 Task: Create a contour plot of an electrostatic potential.
Action: Mouse moved to (188, 109)
Screenshot: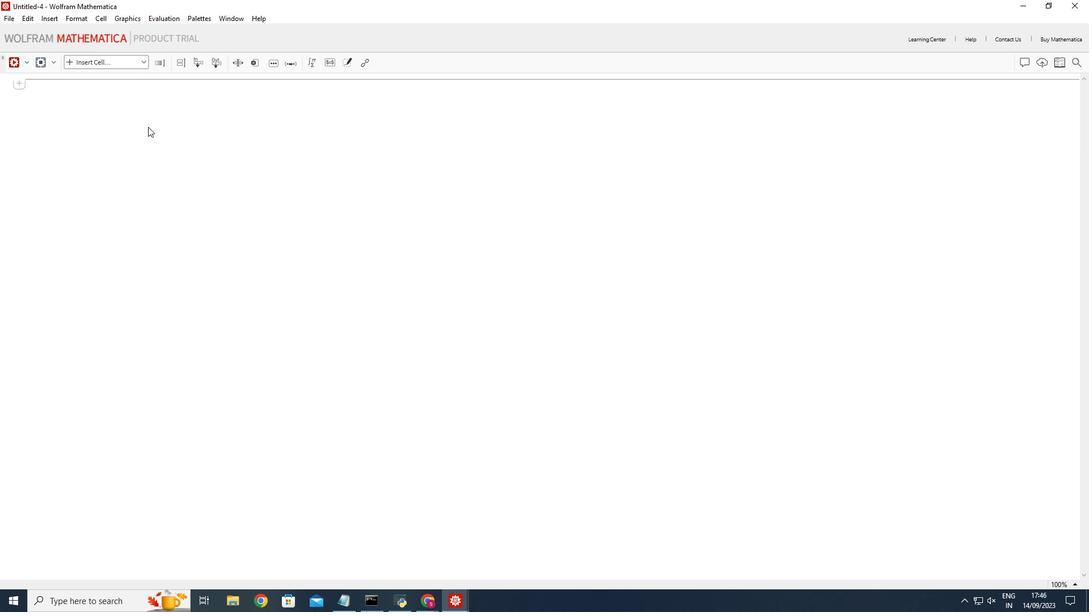 
Action: Mouse pressed left at (188, 109)
Screenshot: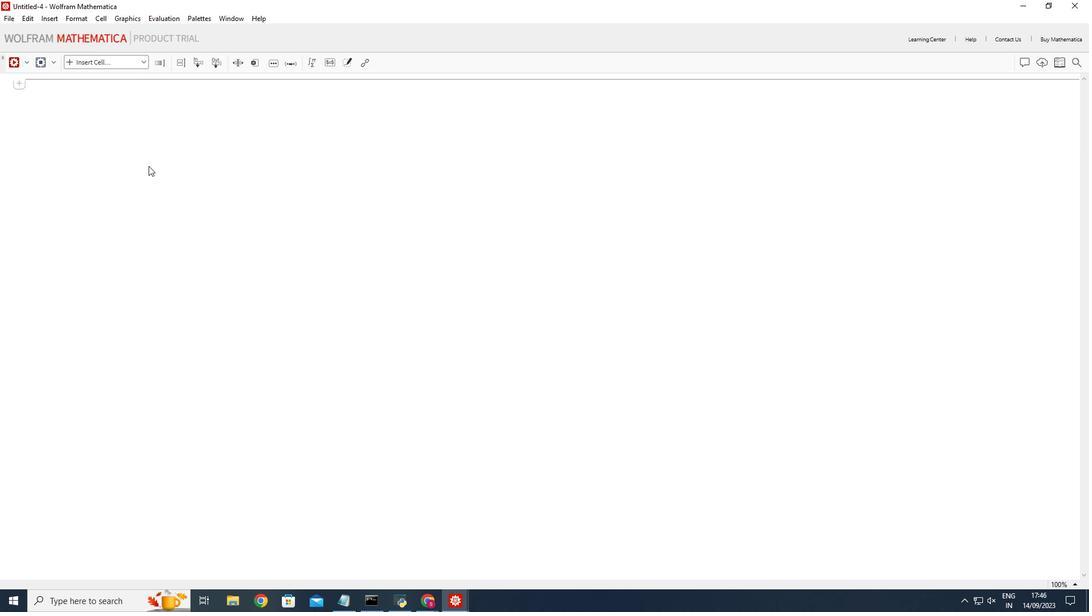 
Action: Mouse moved to (148, 127)
Screenshot: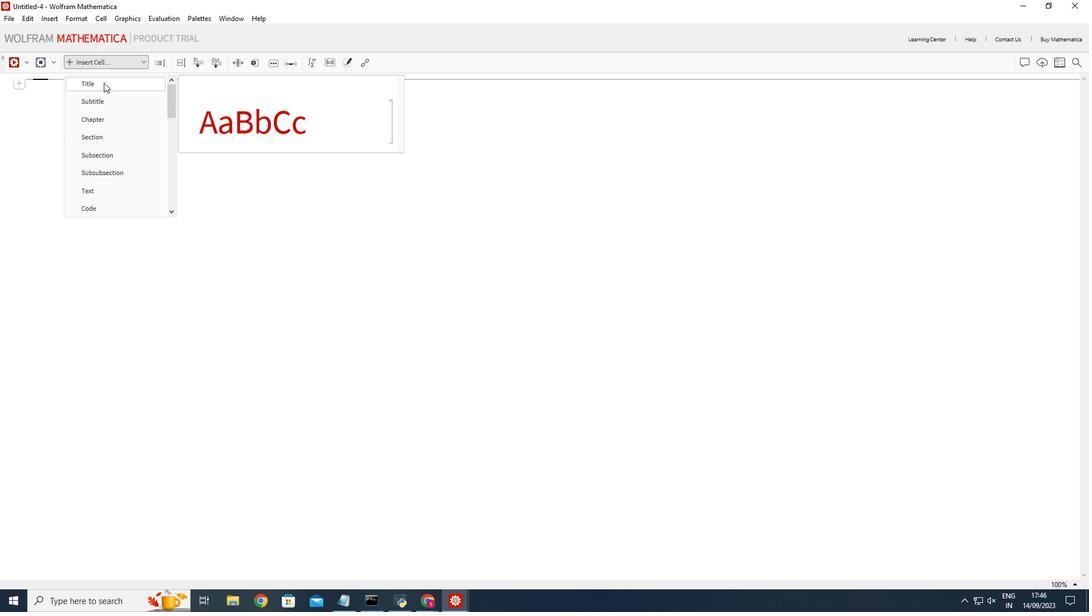 
Action: Mouse pressed left at (148, 127)
Screenshot: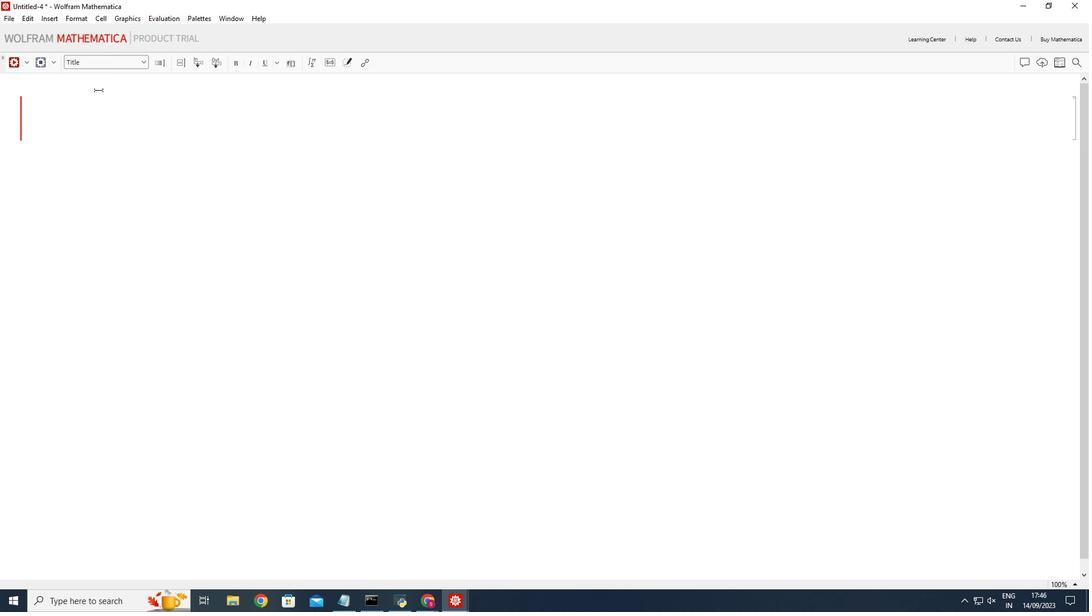 
Action: Mouse moved to (133, 152)
Screenshot: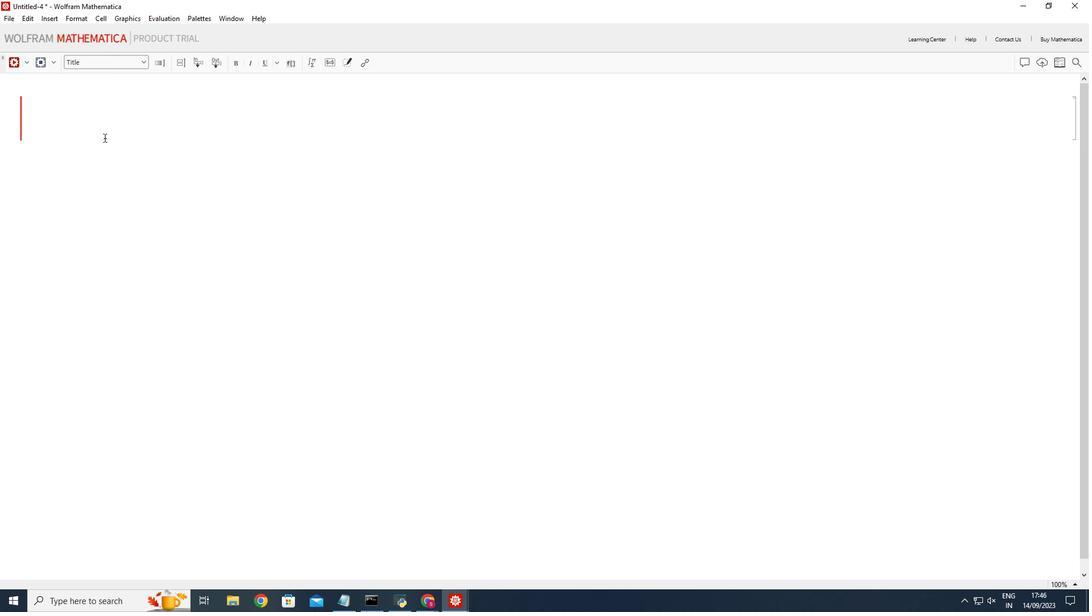
Action: Mouse pressed left at (133, 152)
Screenshot: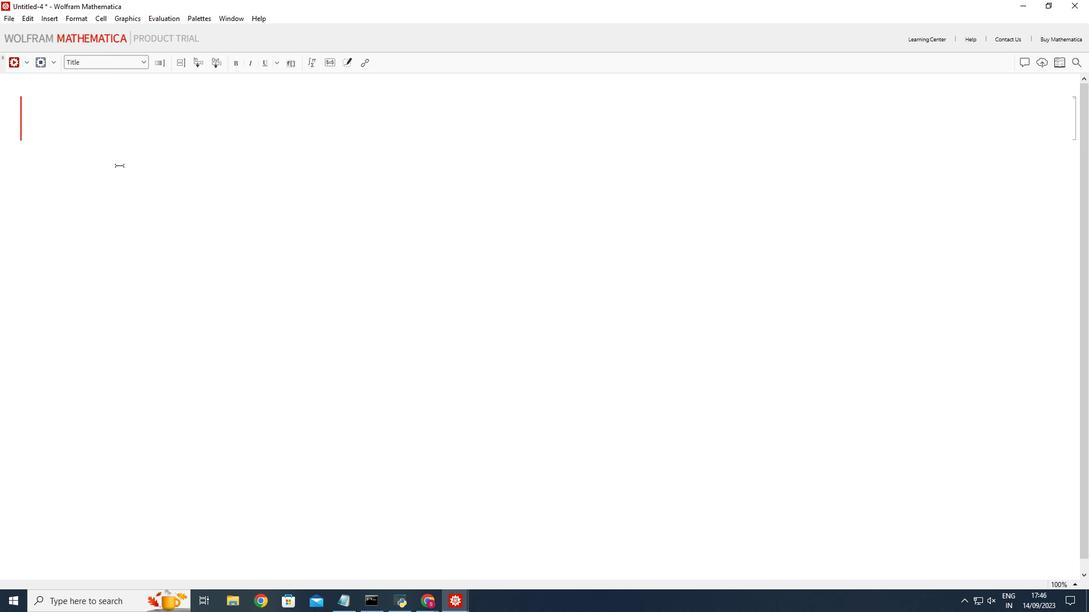 
Action: Mouse moved to (309, 331)
Screenshot: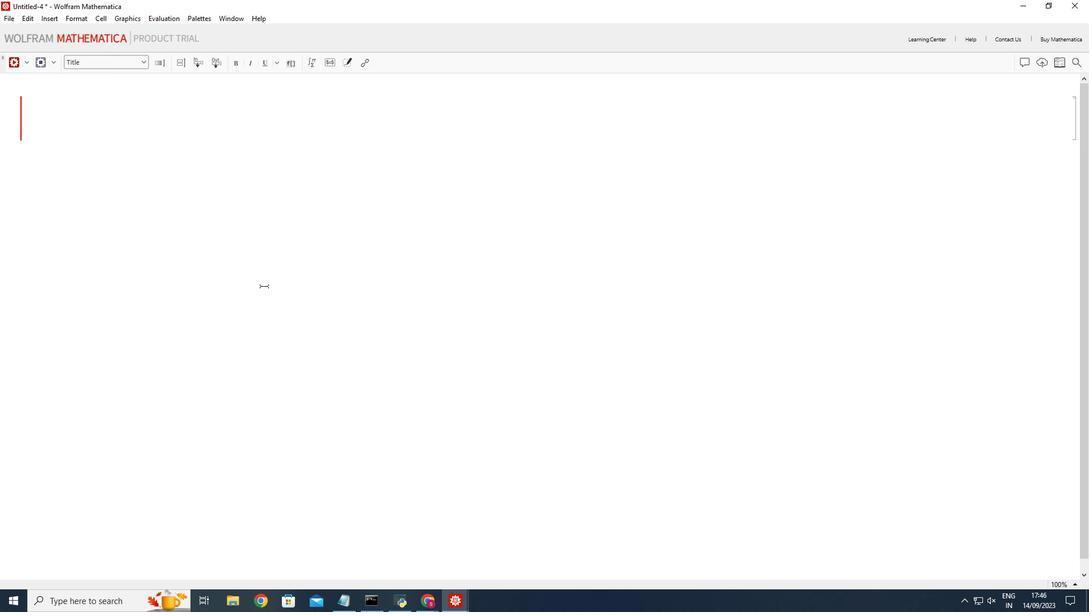 
Action: Key pressed <Key.shift_r>Electrostatic<Key.space><Key.shift_r>Potential
Screenshot: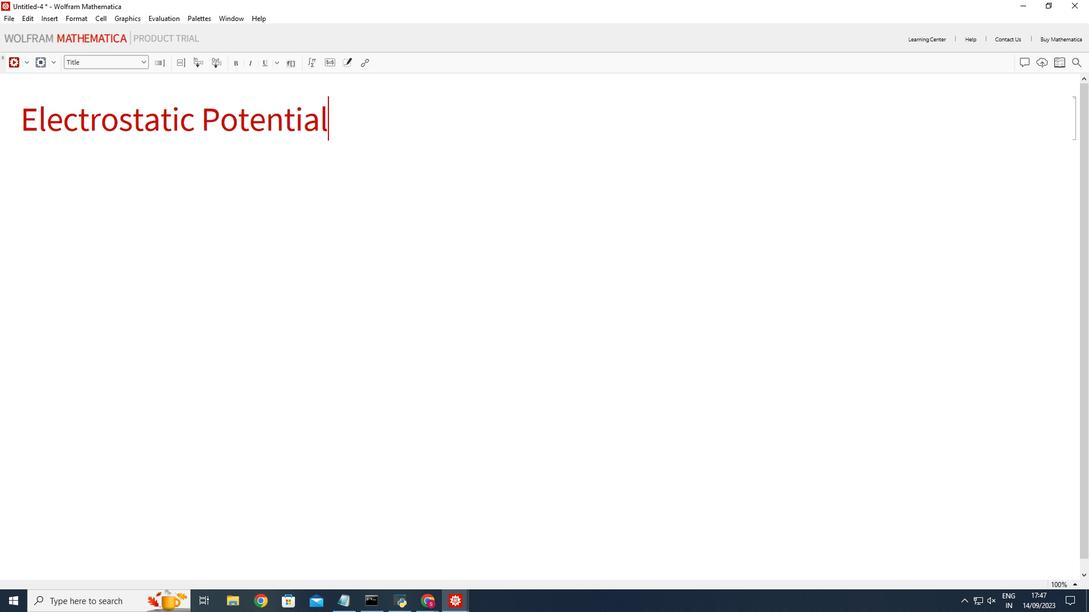 
Action: Mouse moved to (304, 277)
Screenshot: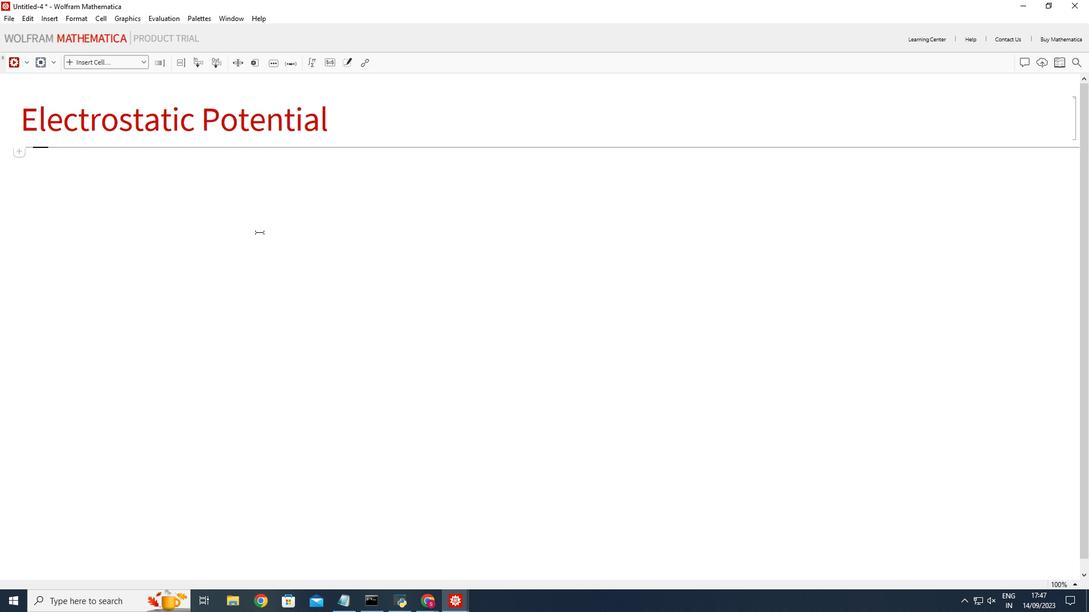 
Action: Mouse pressed left at (304, 277)
Screenshot: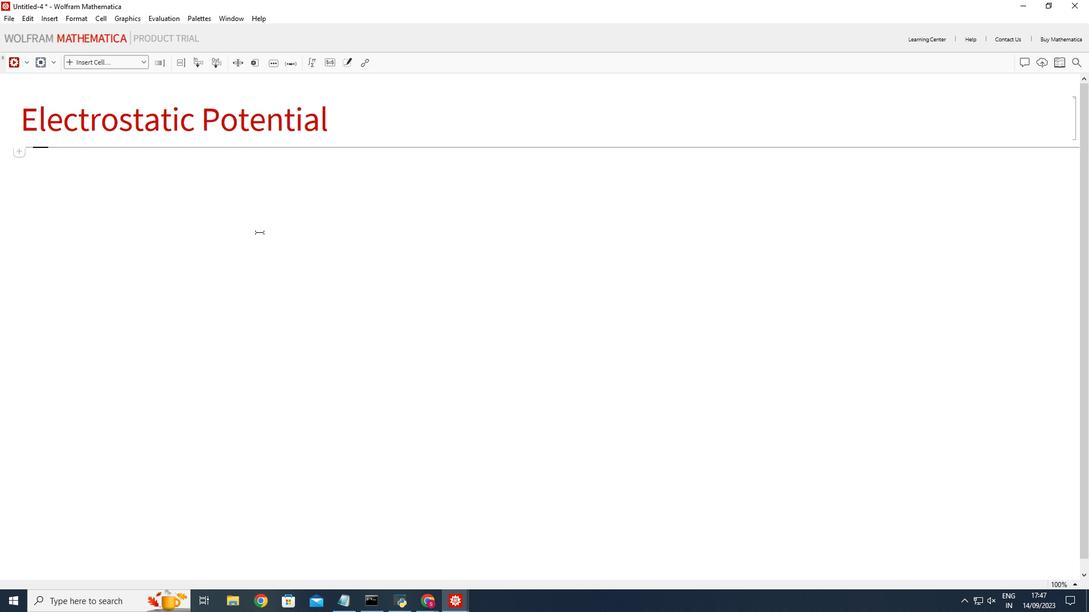 
Action: Mouse moved to (190, 110)
Screenshot: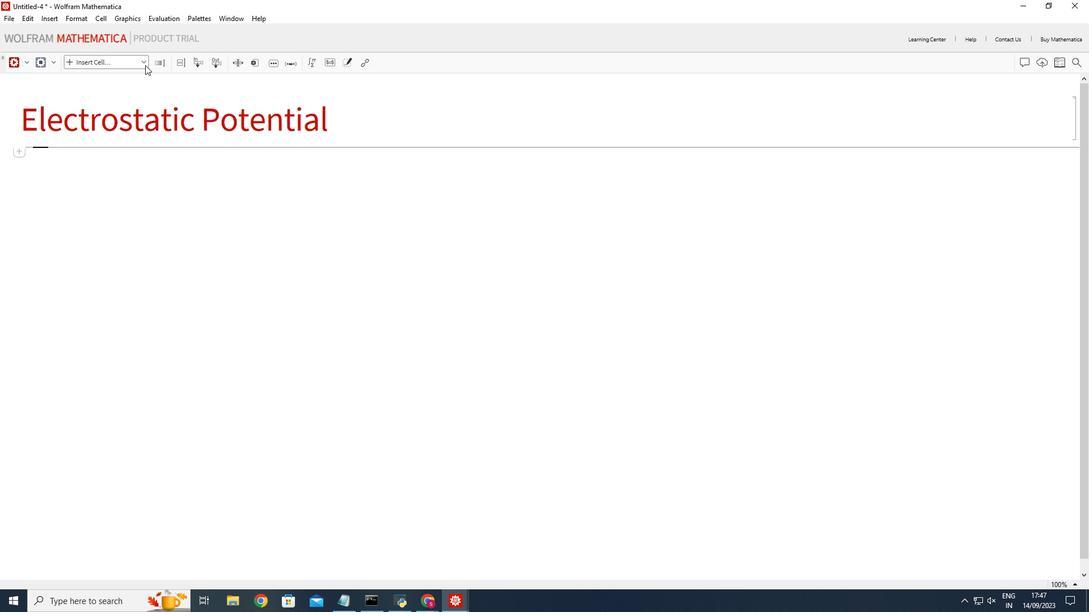 
Action: Mouse pressed left at (190, 110)
Screenshot: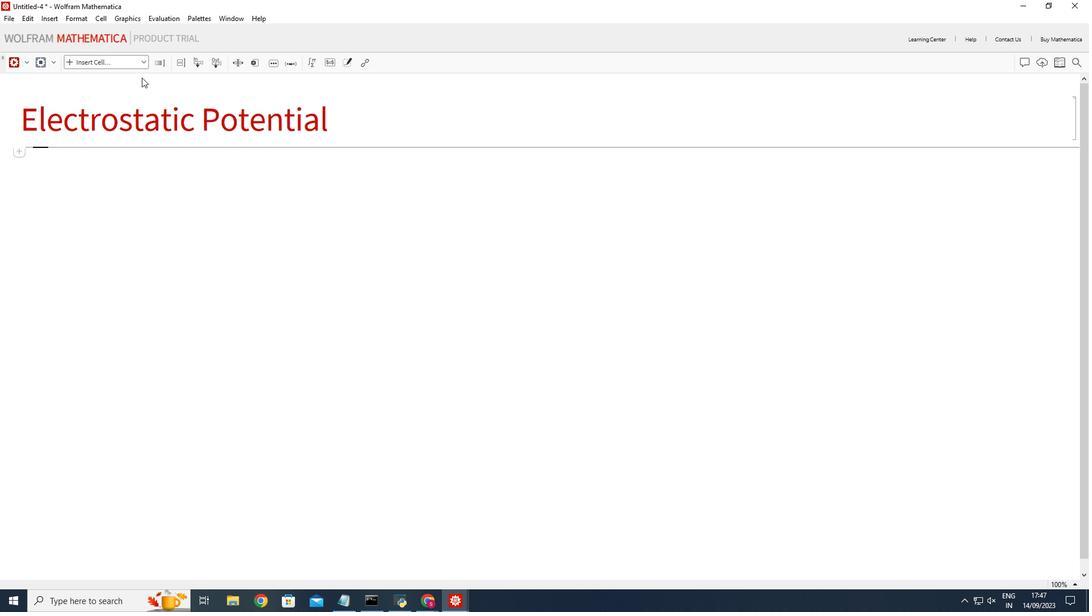
Action: Mouse moved to (144, 250)
Screenshot: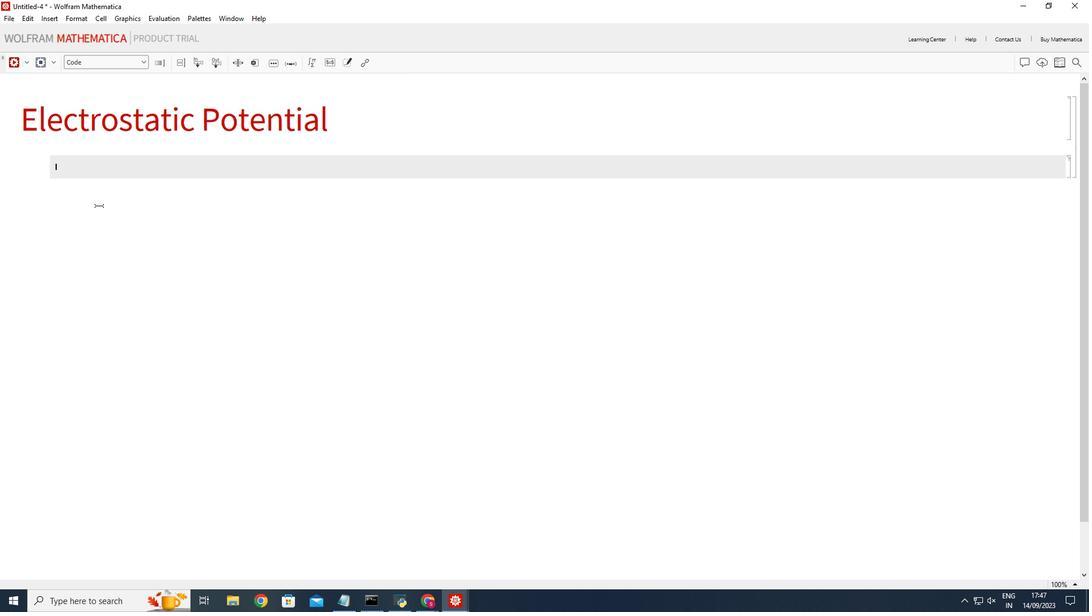 
Action: Mouse pressed left at (144, 250)
Screenshot: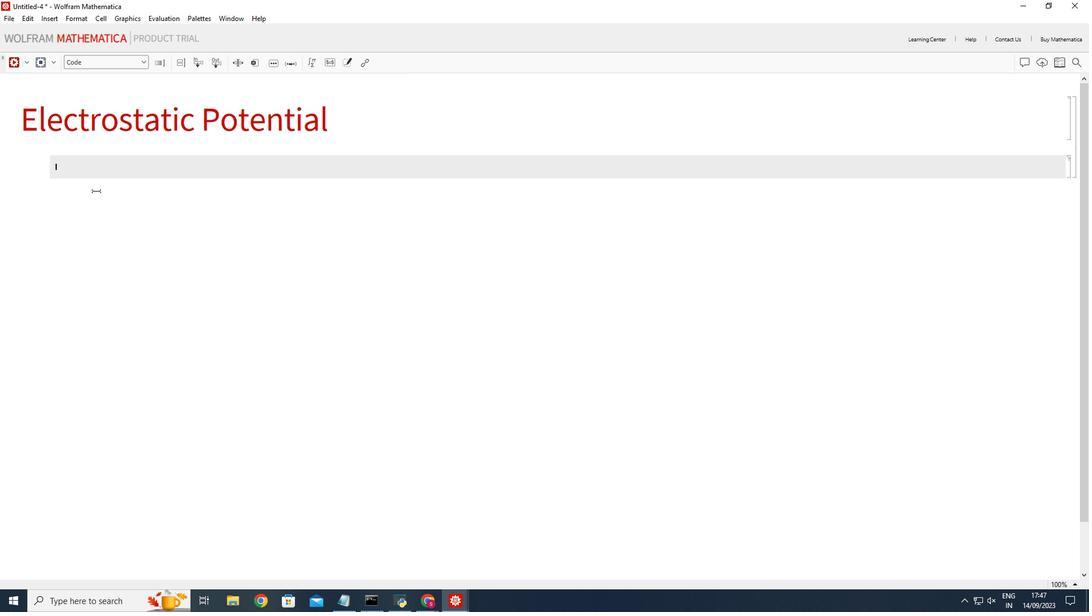 
Action: Mouse moved to (141, 208)
Screenshot: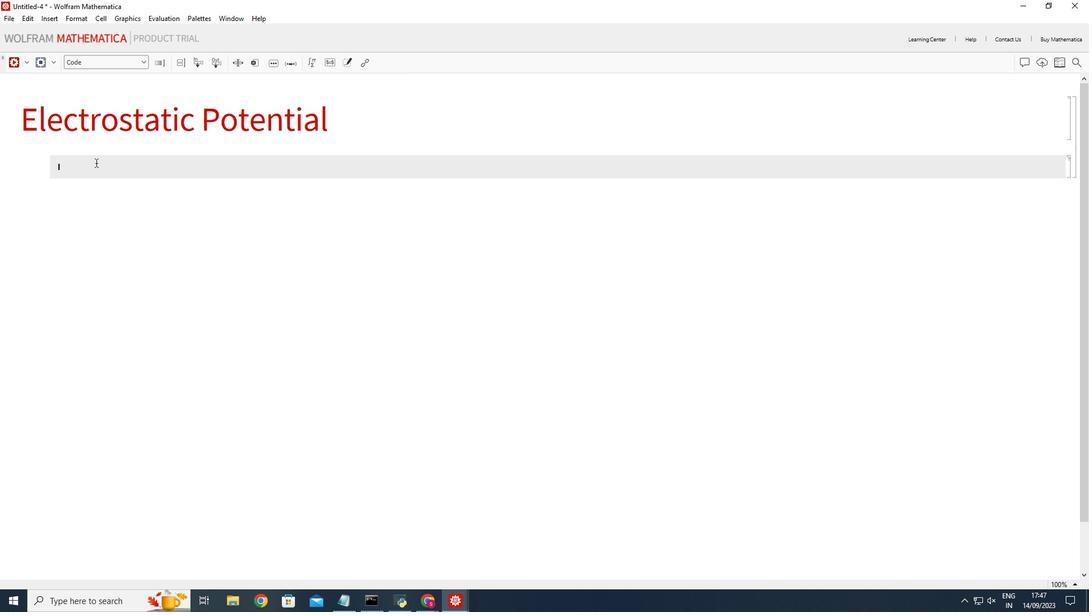 
Action: Mouse pressed left at (141, 208)
Screenshot: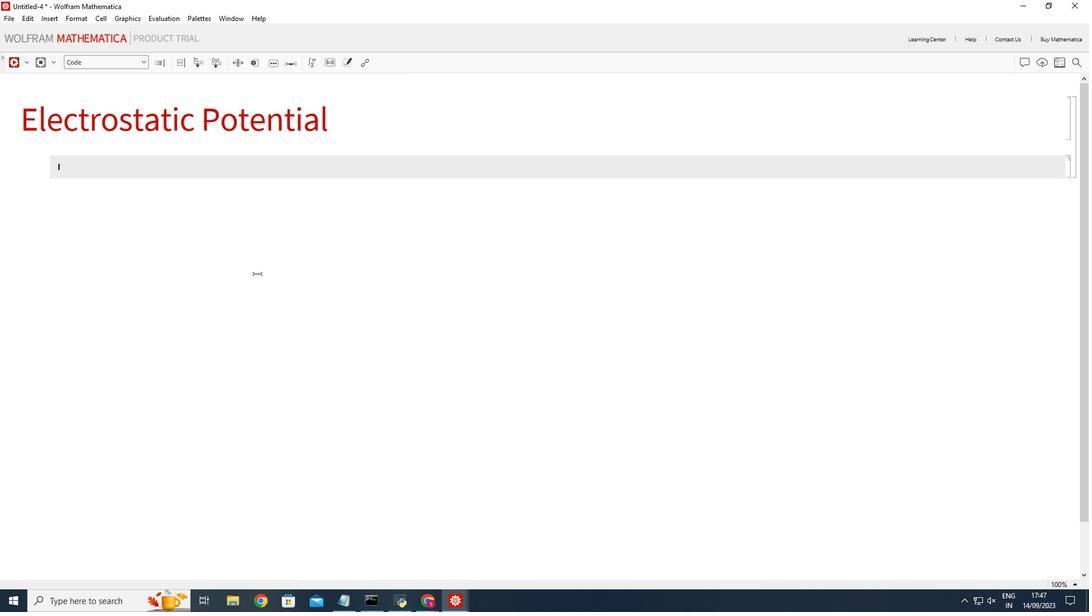 
Action: Mouse moved to (302, 318)
Screenshot: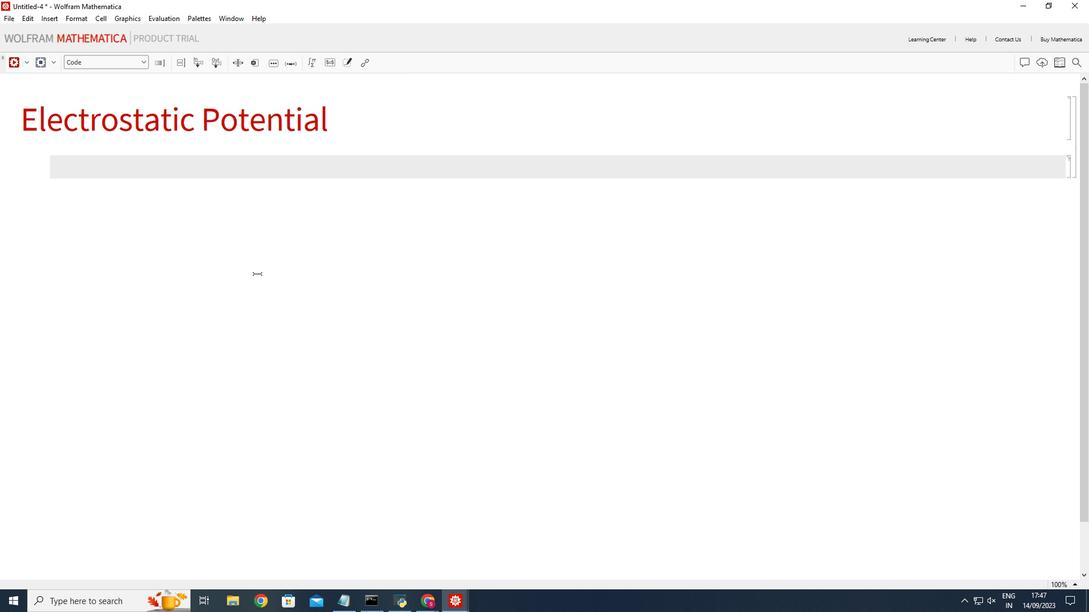 
Action: Key pressed <Key.shift_r>(*<Key.space>define<Key.space>the<Key.space>electrostatic<Key.space>potential<Key.space>function<Key.space><Key.right><Key.right><Key.enter>potential<Key.enter>[x<Key.shift_r>_,y<Key.shift_r>_<Key.right><Key.space><Key.shift_r>:=<Key.space>1/<Key.shift_r>Norm[<Key.shift_r>{x,y<Key.right><Key.right><Key.enter><Key.enter><Key.shift_r>(*<Key.space>create<Key.space>a<Key.space>contour<Key.space>plot<Key.space>of<Key.space>the<Key.space>electrostatic<Key.space>potential<Key.space><Key.right><Key.right><Key.enter><Key.shift_r>Contour<Key.space><Key.backspace><Key.shift_r>plot<Key.enter>[potential[x,y<Key.right>,<Key.space><Key.shift_r>{x,-2,2<Key.right>,<Key.space><Key.shift_r>{y,-2,2<Key.right>,<Key.enter><Key.shift_r>Contours<Key.enter><Key.backspace><Key.backspace><Key.backspace><Key.backspace><Key.backspace><Key.backspace><Key.backspace><Key.space>-<Key.shift_r>><Key.space><Key.backspace><Key.backspace><Key.backspace><Key.backspace>s<Key.space>-<Key.shift_r>><Key.space>20,<Key.space><Key.shift_r>Color<Key.shift_r>Function<Key.enter><Key.space><Key.shift_r>"<Key.shift_r>Temperature<Key.shift_r>Map<Key.right>,<Key.space><Key.shift_r>Plor<Key.shift_r>Legends<Key.enter><Key.backspace><Key.backspace><Key.backspace><Key.backspace><Key.backspace><Key.backspace><Key.backspace><Key.backspace><Key.backspace>t<Key.shift_r>Legends<Key.enter><Key.shift_r>Automa<Key.enter>,<Key.space><Key.shift_r>Frame<Key.shift_r>Label<Key.enter><Key.shift_r>{<Key.shift_r>:<Key.backspace><Key.shift_r>"<Key.shift_r>X<Key.right>,<Key.space><Key.shift_r>"<Key.shift_r>Y<Key.right>,<Key.space><Key.shift_r>"<Key.shift_r>Electrostatic<Key.space>potential<Key.enter><Key.left><Key.left><Key.left><Key.left><Key.left><Key.left><Key.left><Key.left><Key.left><Key.left><Key.left><Key.right><Key.shift_r><Key.shift_r><Key.shift_r>Electrostatic<Key.space><Key.right><Key.backspace><Key.shift_r>P<Key.right><Key.right><Key.right><Key.right><Key.right><Key.right><Key.right><Key.right><Key.right><Key.right><Key.right><Key.shift_r><Key.enter>
Screenshot: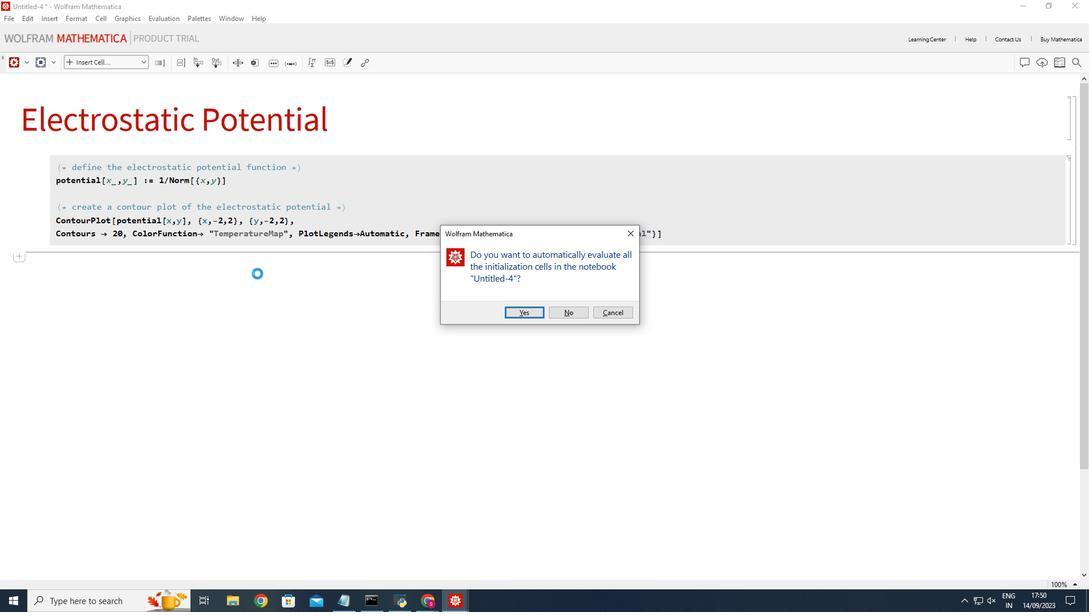 
Action: Mouse moved to (562, 359)
Screenshot: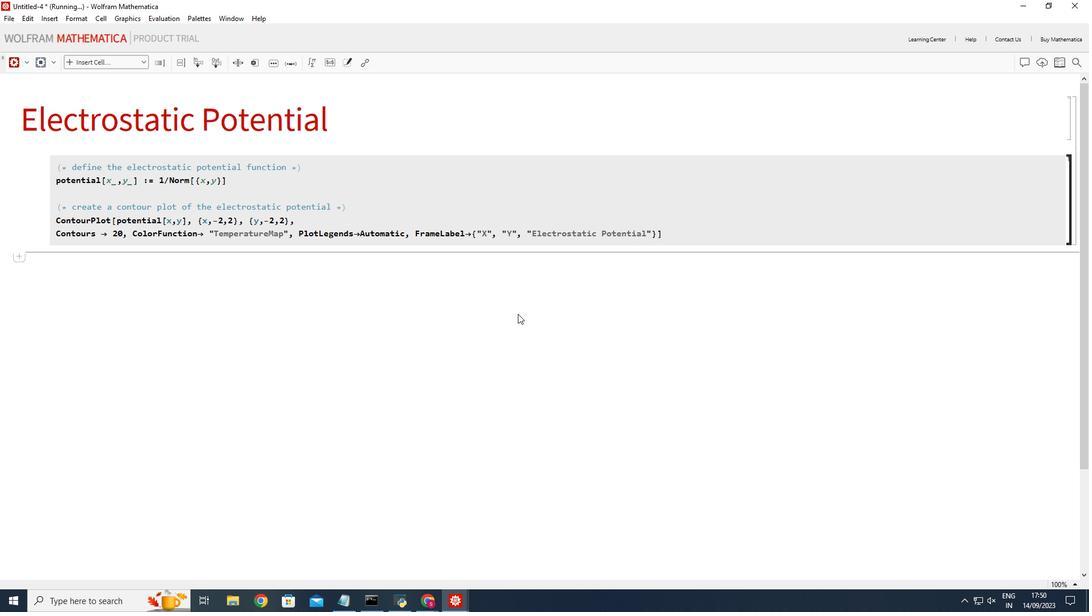 
Action: Mouse pressed left at (562, 359)
Screenshot: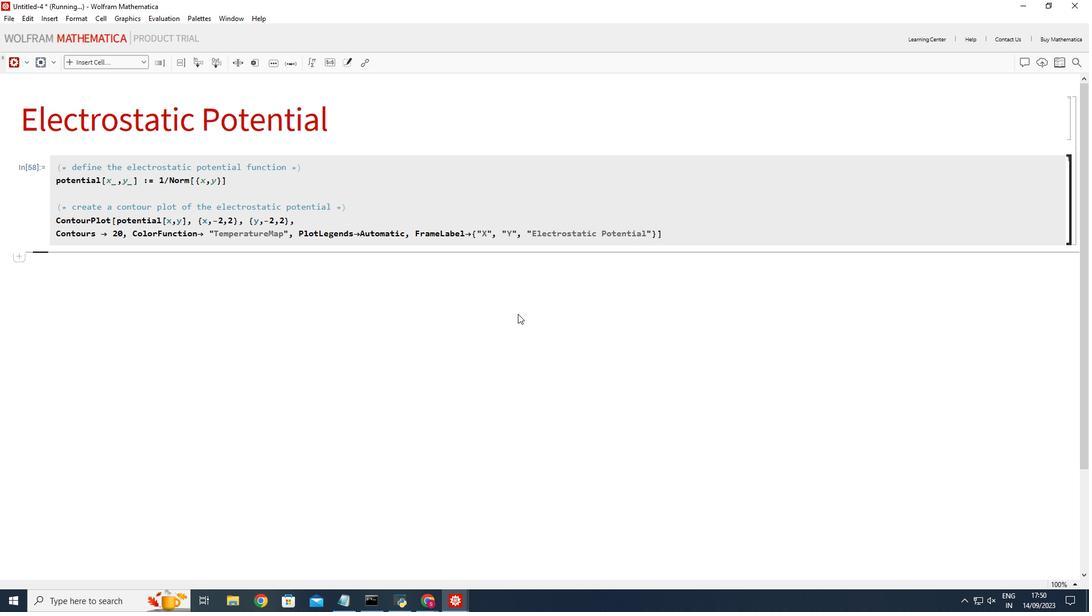 
Action: Mouse moved to (558, 366)
Screenshot: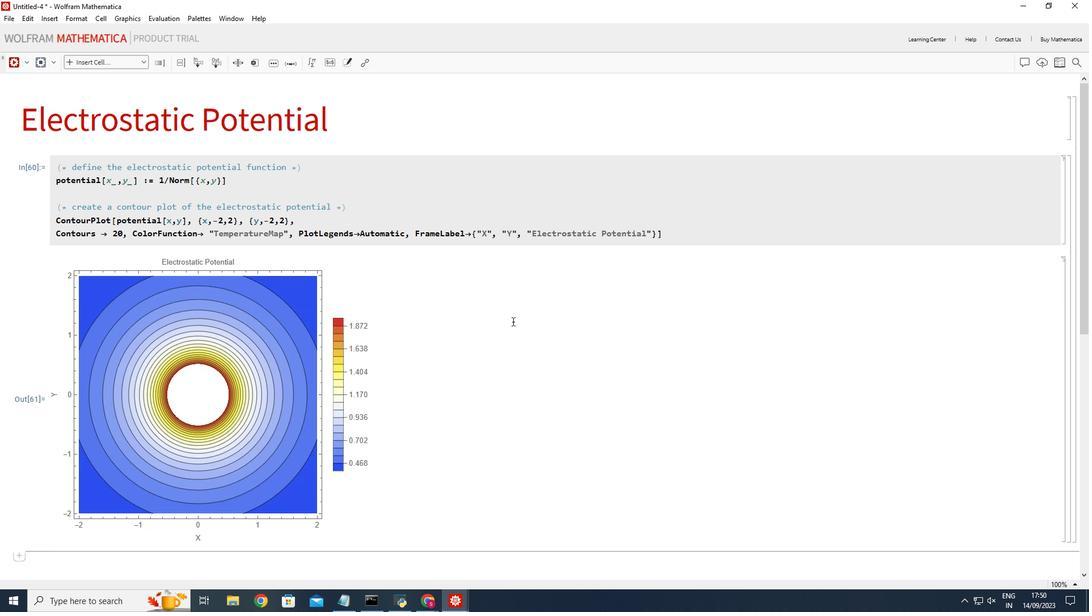 
Action: Mouse scrolled (558, 366) with delta (0, 0)
Screenshot: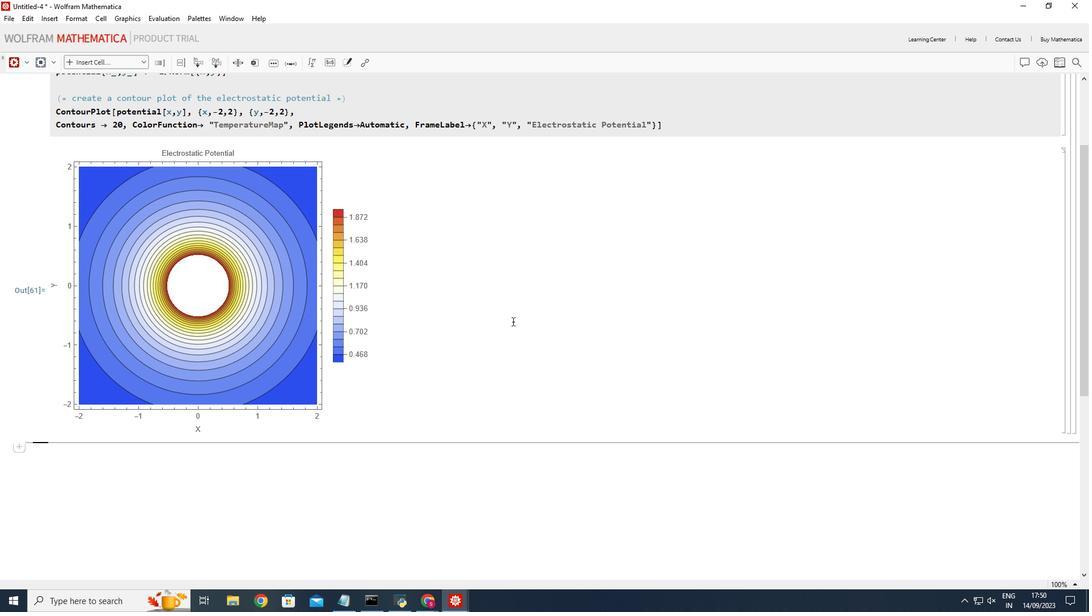 
Action: Mouse scrolled (558, 366) with delta (0, 0)
Screenshot: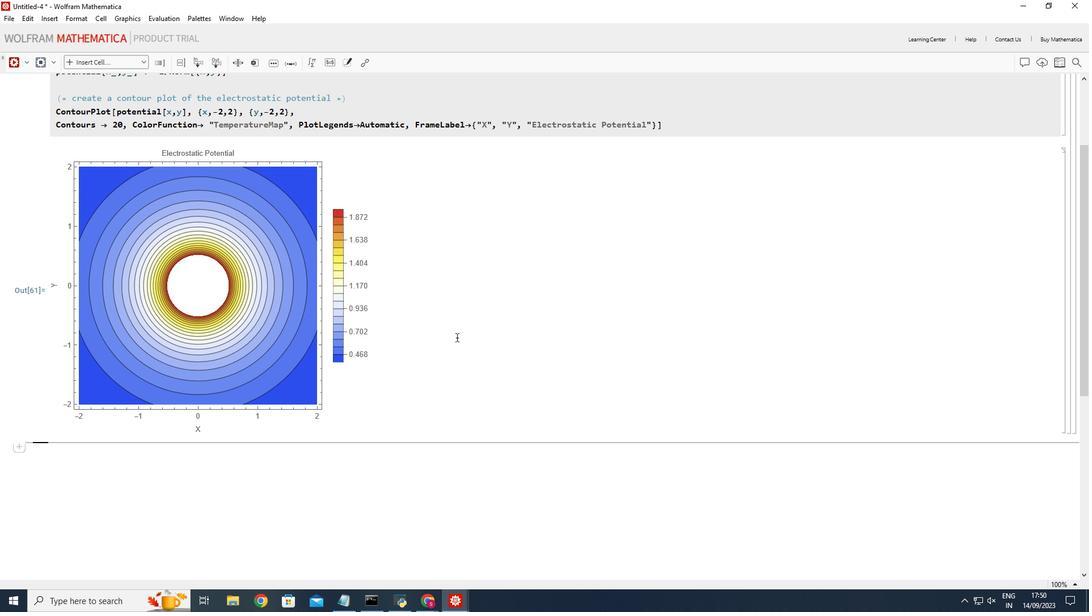
Action: Mouse moved to (308, 393)
Screenshot: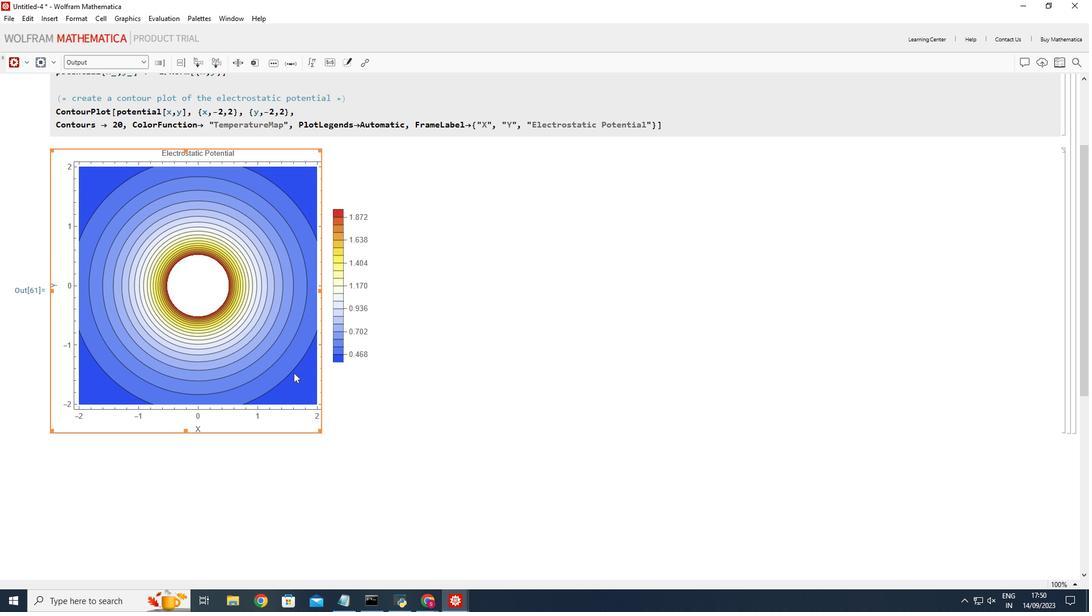 
Action: Mouse pressed left at (308, 393)
Screenshot: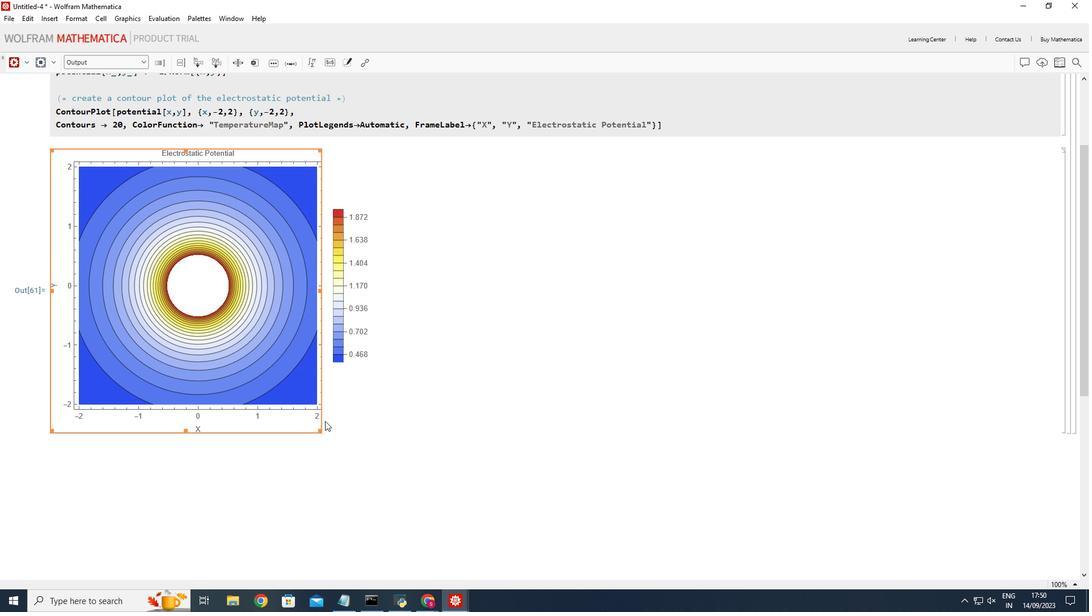 
Action: Mouse moved to (365, 477)
Screenshot: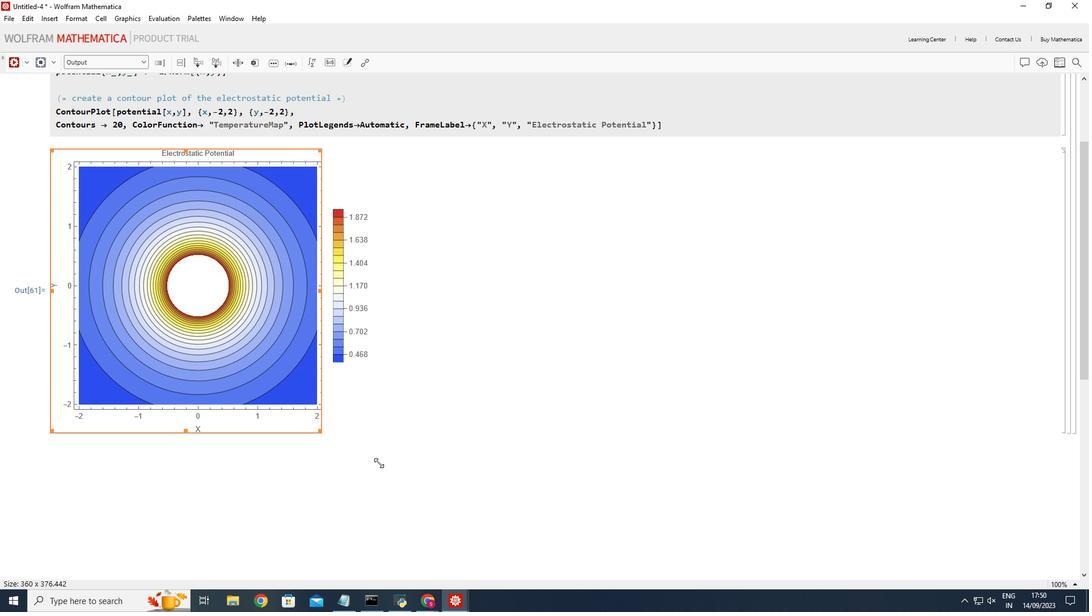 
Action: Mouse pressed left at (365, 477)
Screenshot: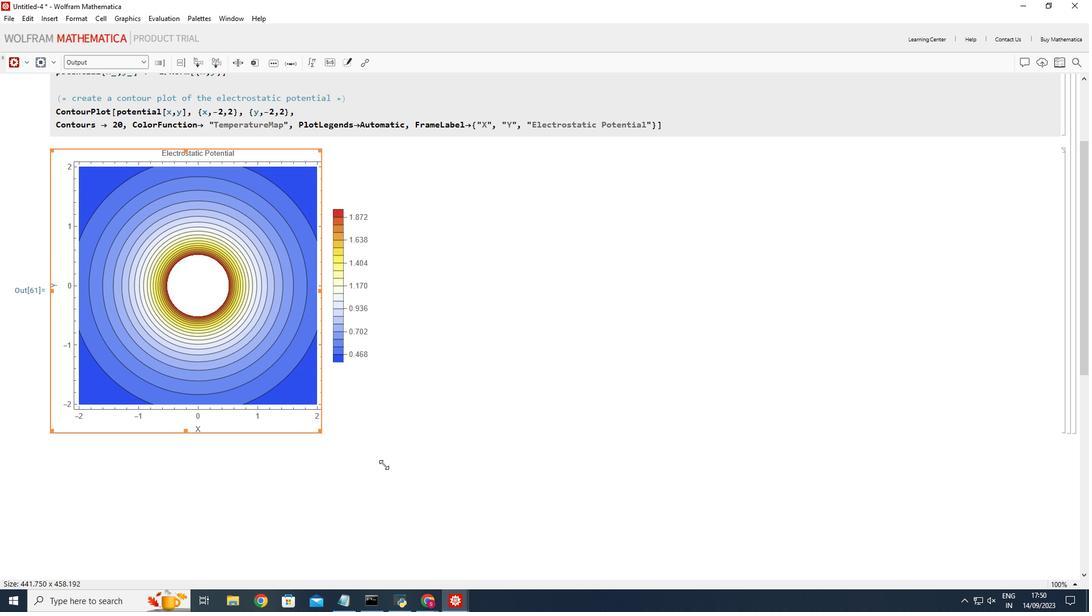
Action: Mouse moved to (766, 540)
Screenshot: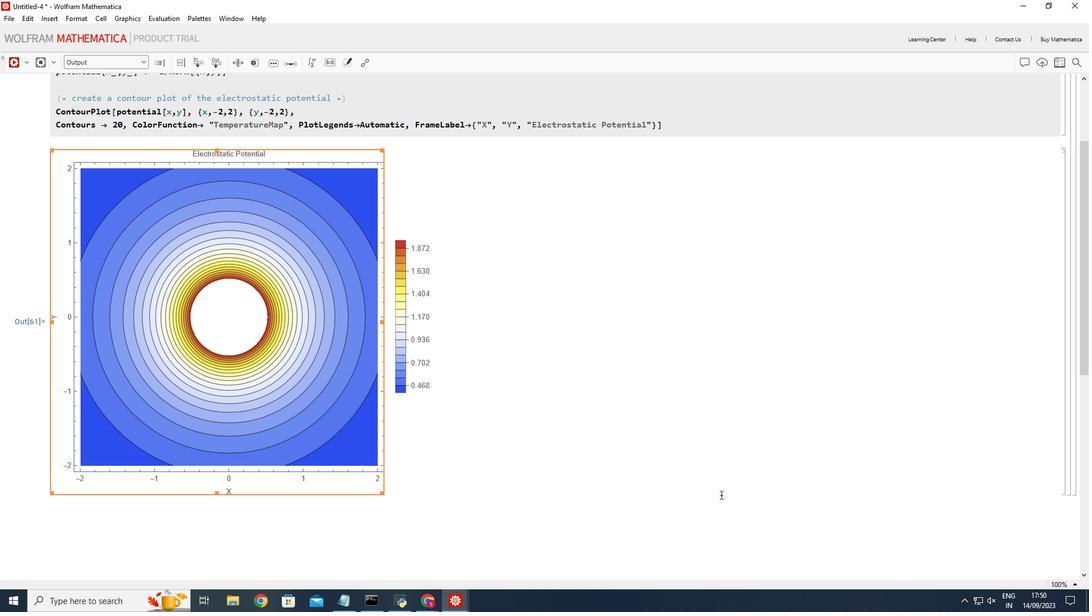 
Action: Mouse pressed left at (766, 540)
Screenshot: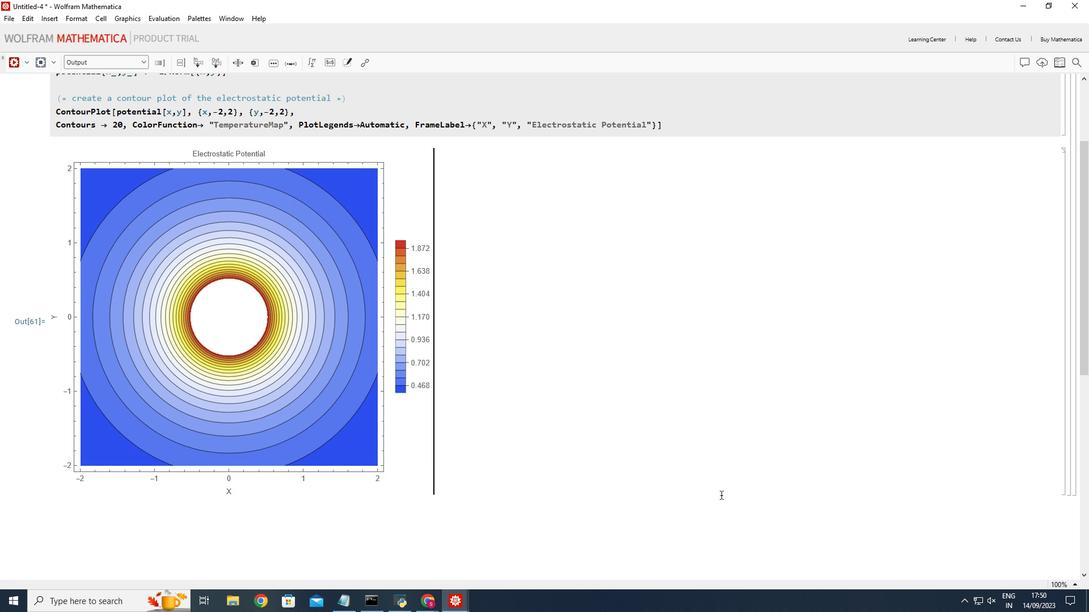 
Action: Key pressed <Key.enter>
Screenshot: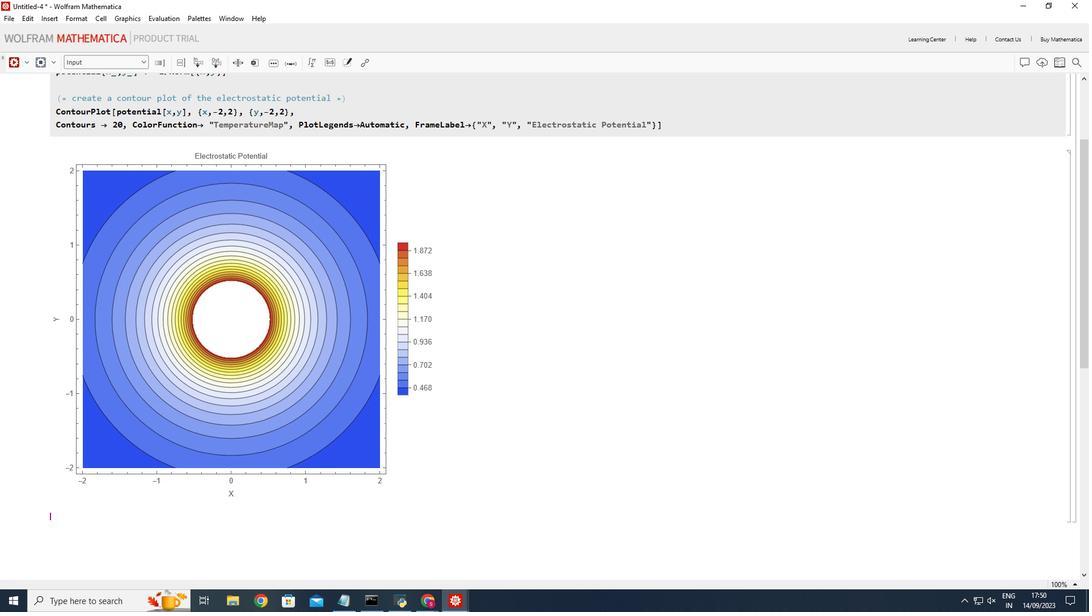 
